 Task: Add an event with the title Casual Annual Budget Planning, date '2023/10/26', time 8:00 AM to 10:00 AM, logged in from the account softage.10@softage.netand send the event invitation to softage.8@softage.net and softage.1@softage.net. Set a reminder for the event 221 week before
Action: Mouse moved to (74, 99)
Screenshot: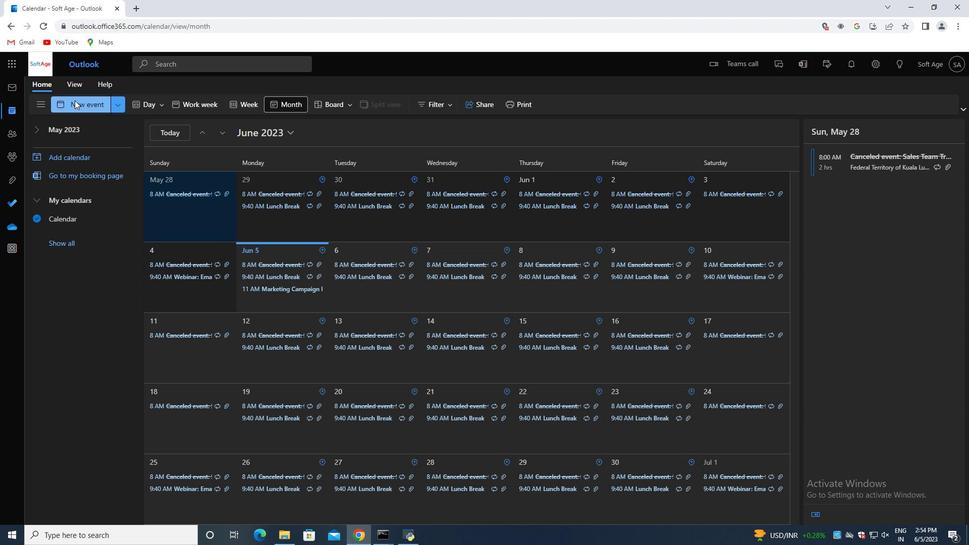 
Action: Mouse pressed left at (74, 99)
Screenshot: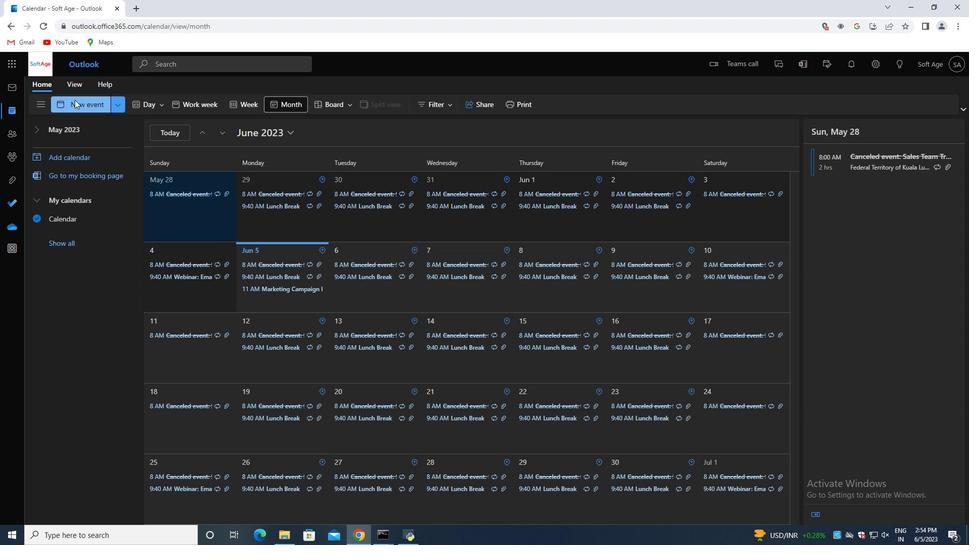 
Action: Mouse moved to (365, 108)
Screenshot: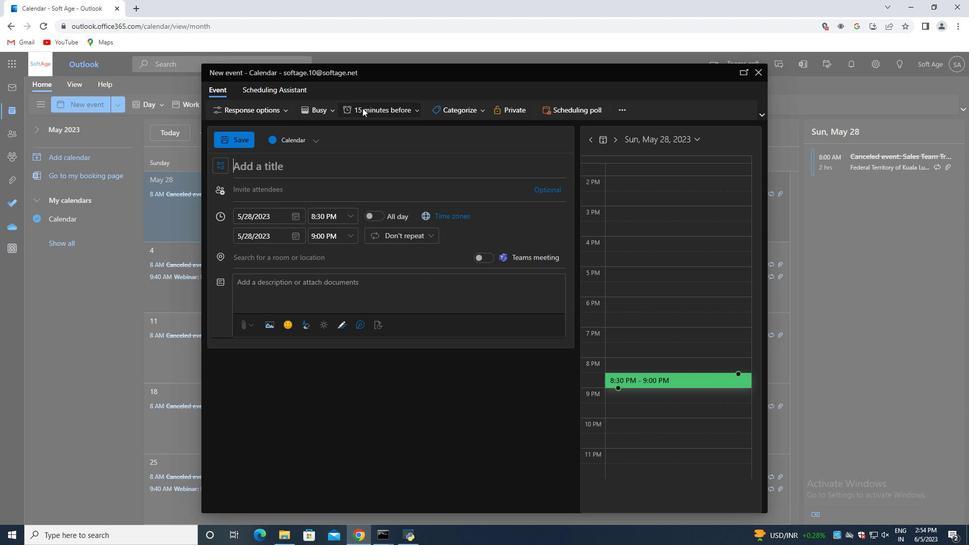 
Action: Mouse pressed left at (365, 108)
Screenshot: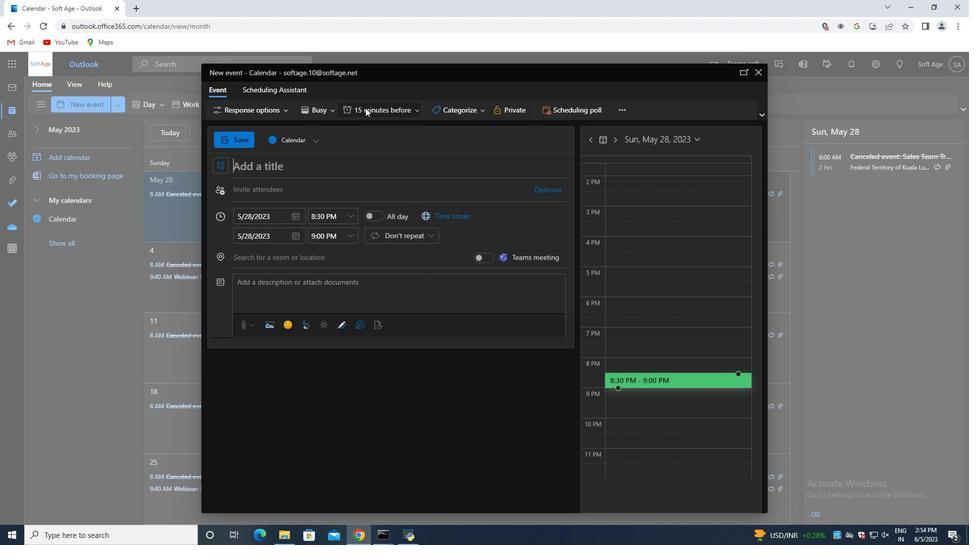 
Action: Mouse moved to (370, 376)
Screenshot: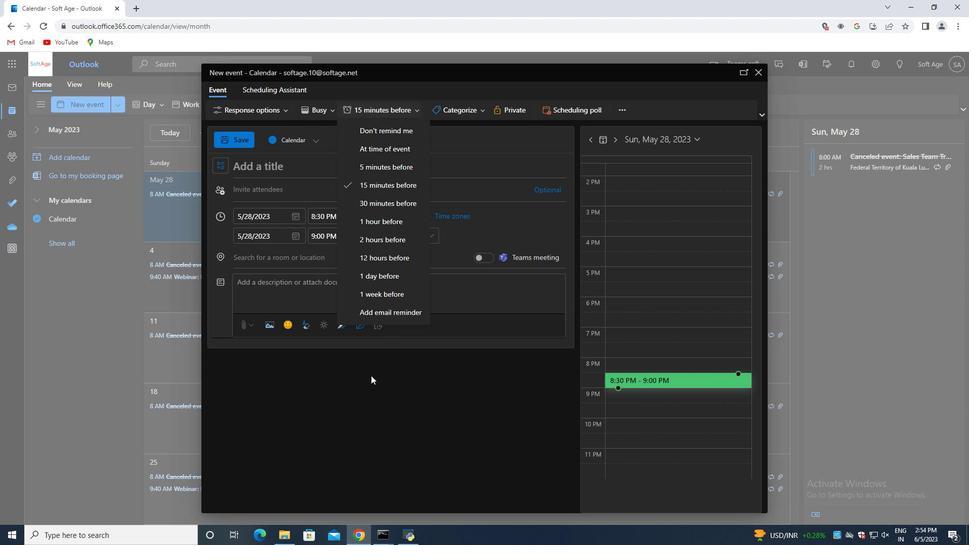 
Action: Mouse pressed left at (370, 376)
Screenshot: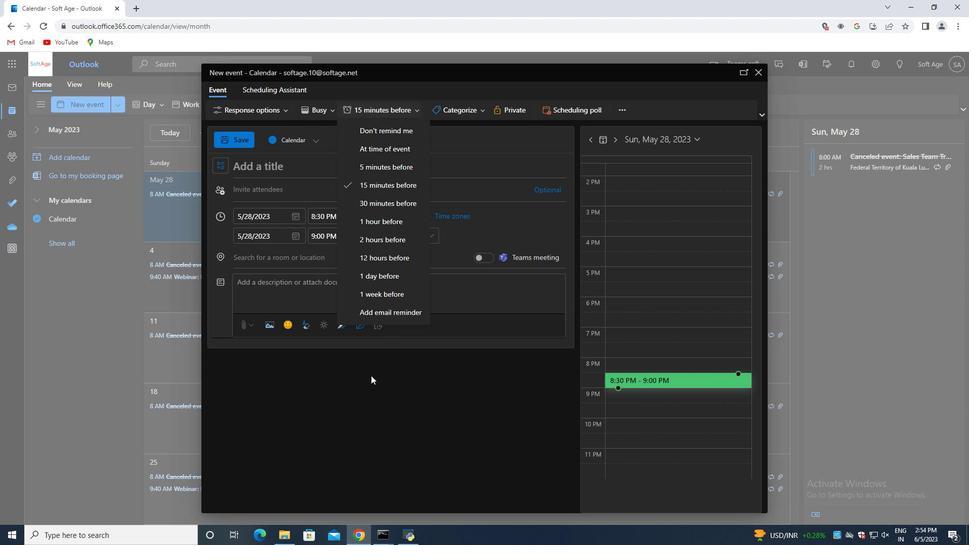 
Action: Mouse moved to (745, 71)
Screenshot: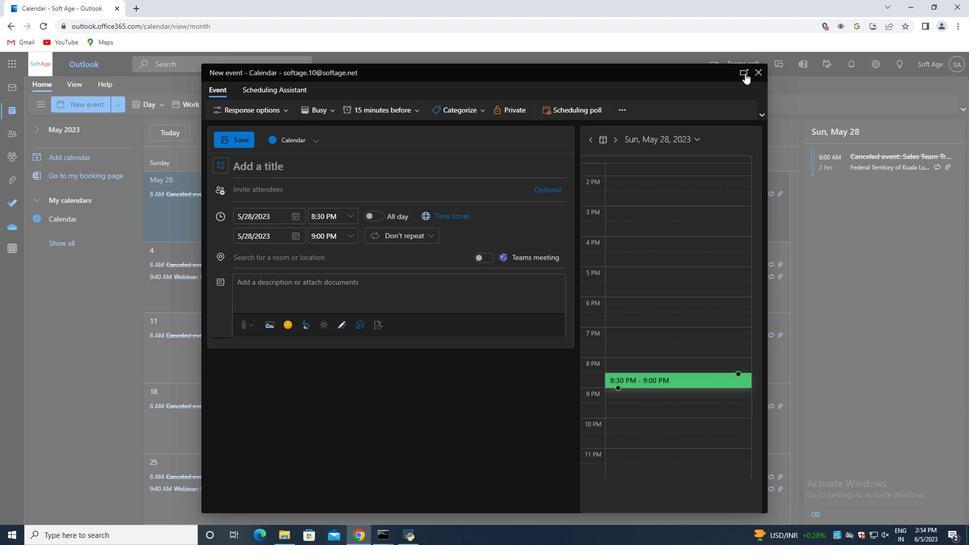 
